 Task: Set the CVE identifier for the new security advisory in the repository "Javascript" to "Request CVE ID later".
Action: Mouse moved to (1145, 312)
Screenshot: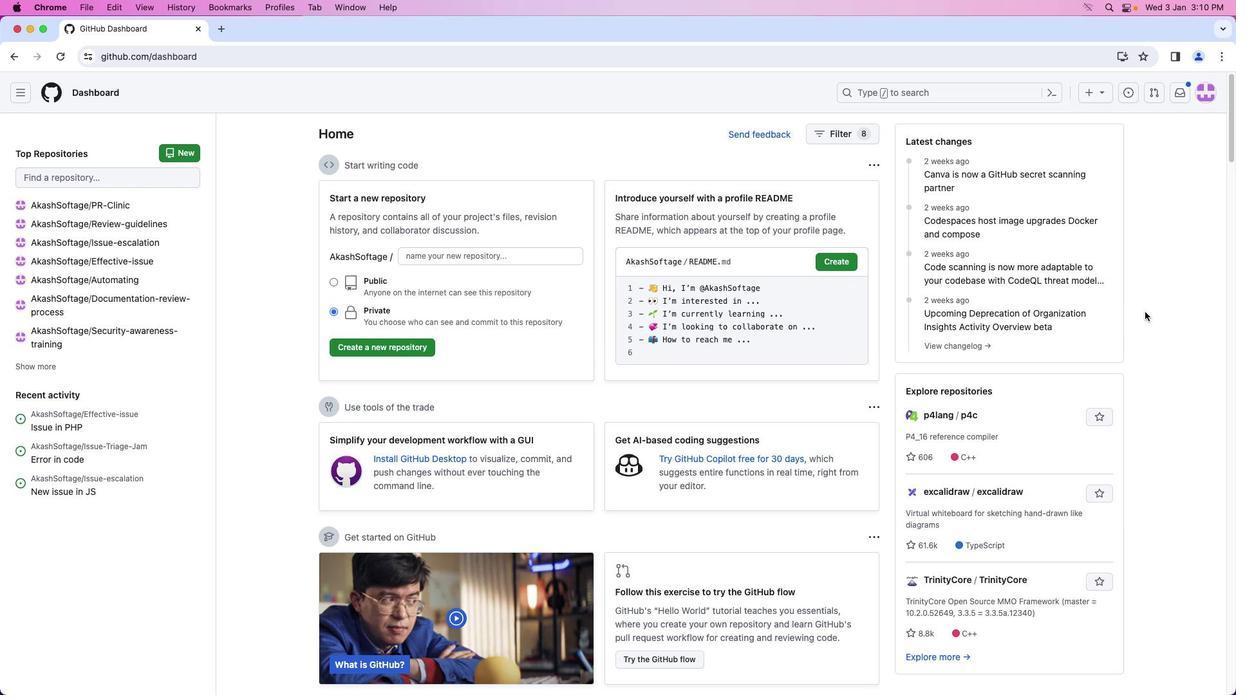 
Action: Mouse pressed left at (1145, 312)
Screenshot: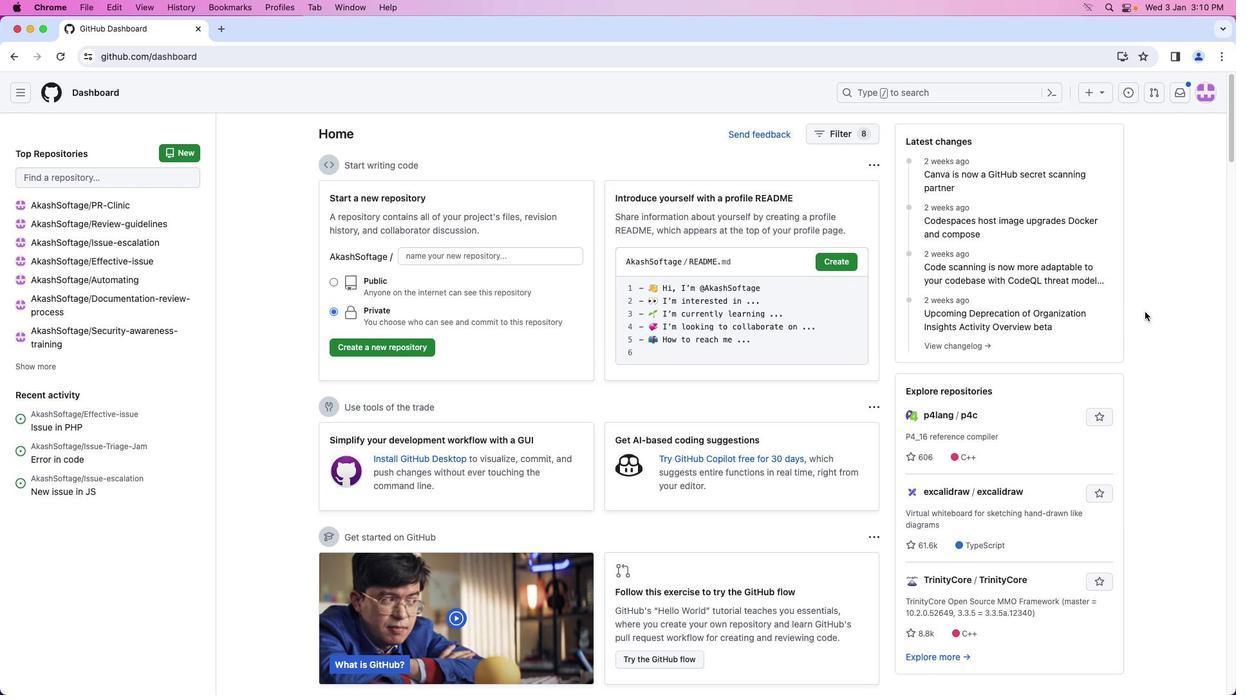 
Action: Mouse moved to (1210, 94)
Screenshot: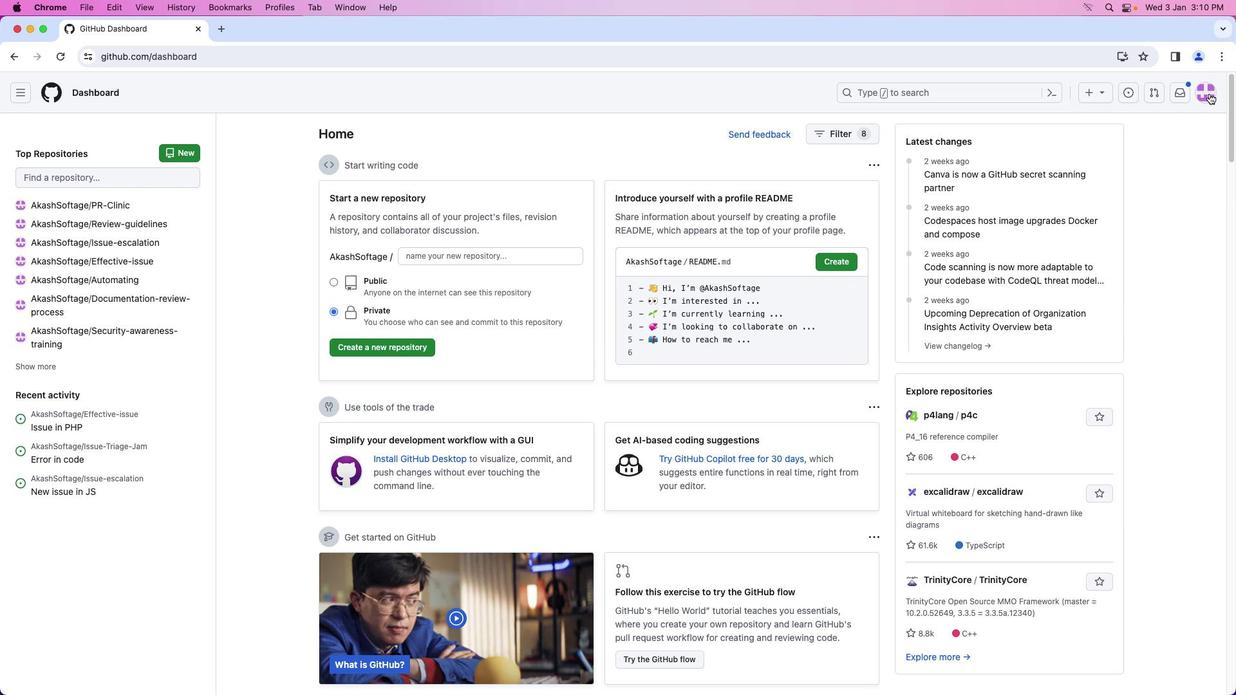 
Action: Mouse pressed left at (1210, 94)
Screenshot: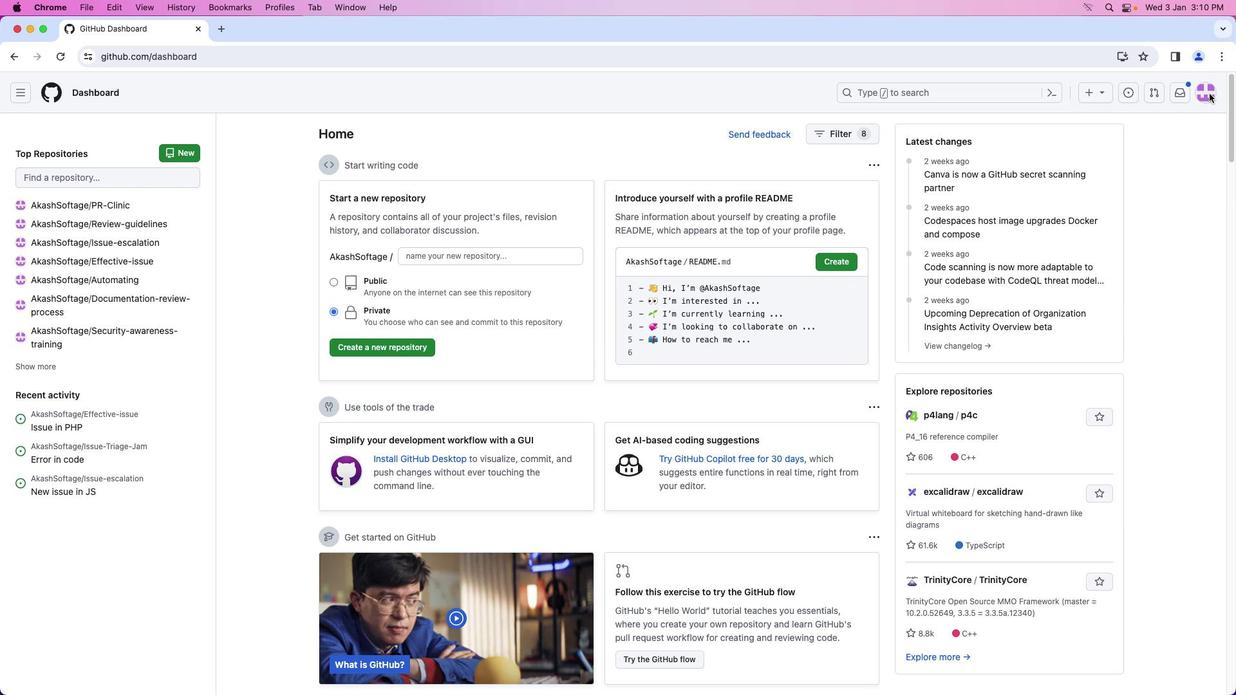 
Action: Mouse moved to (1141, 210)
Screenshot: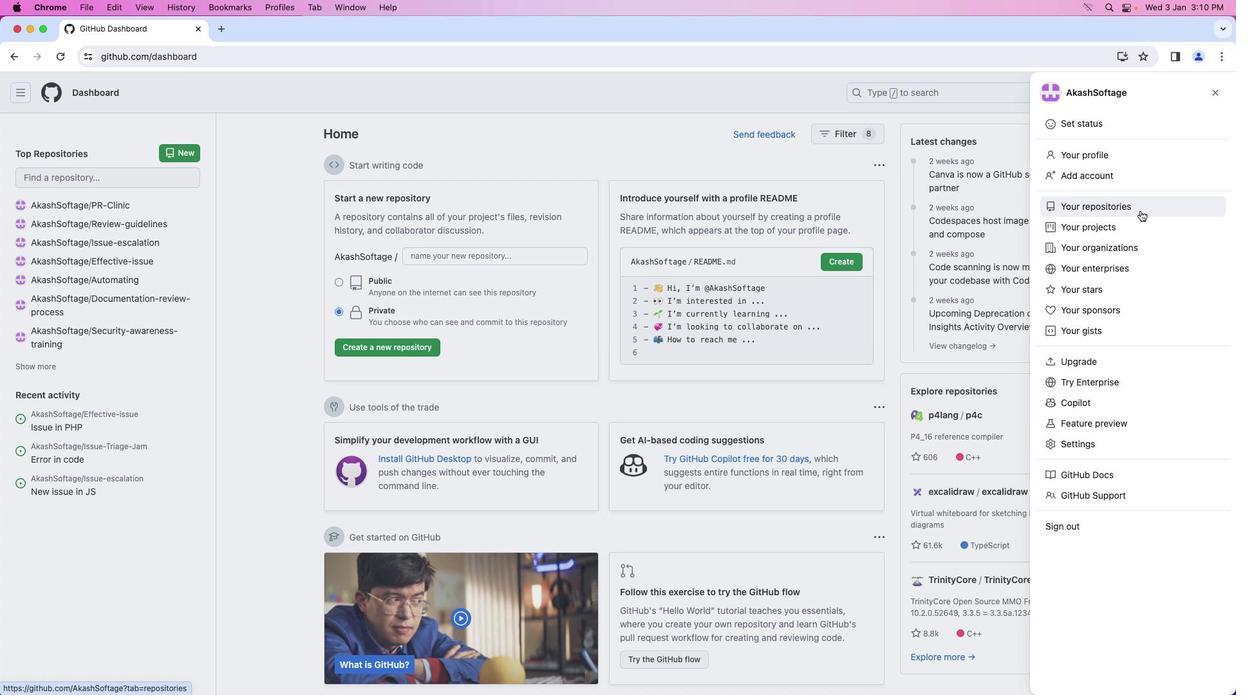 
Action: Mouse pressed left at (1141, 210)
Screenshot: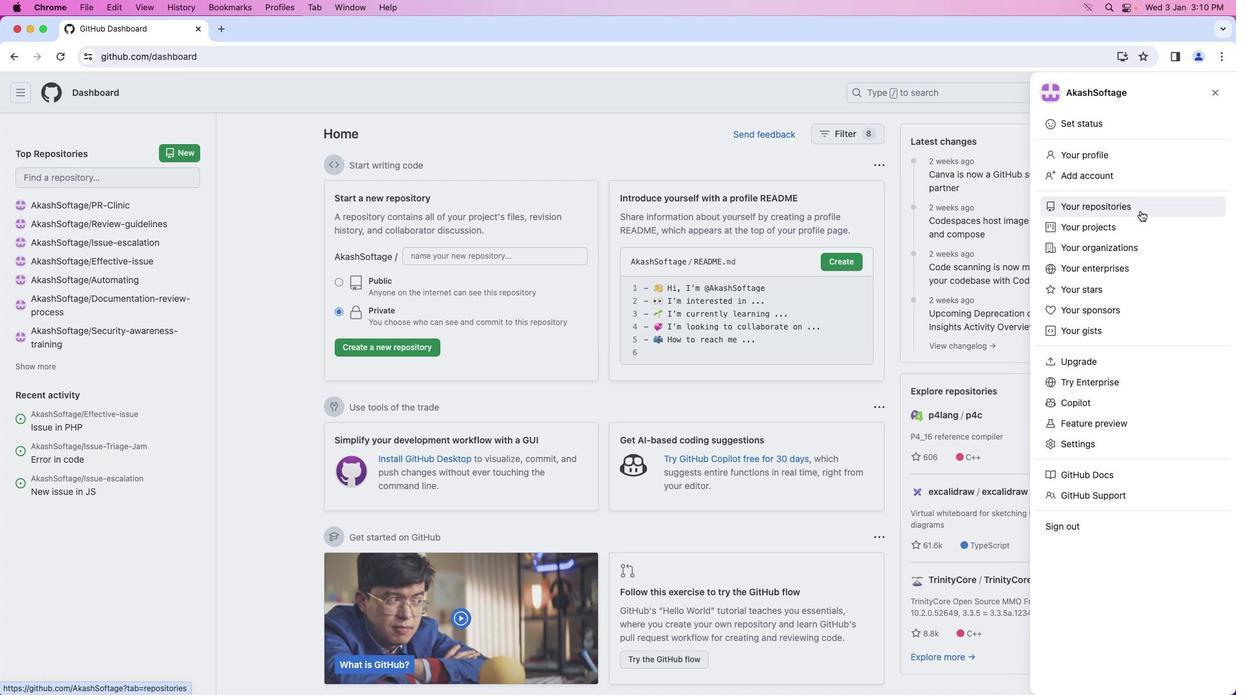 
Action: Mouse moved to (445, 215)
Screenshot: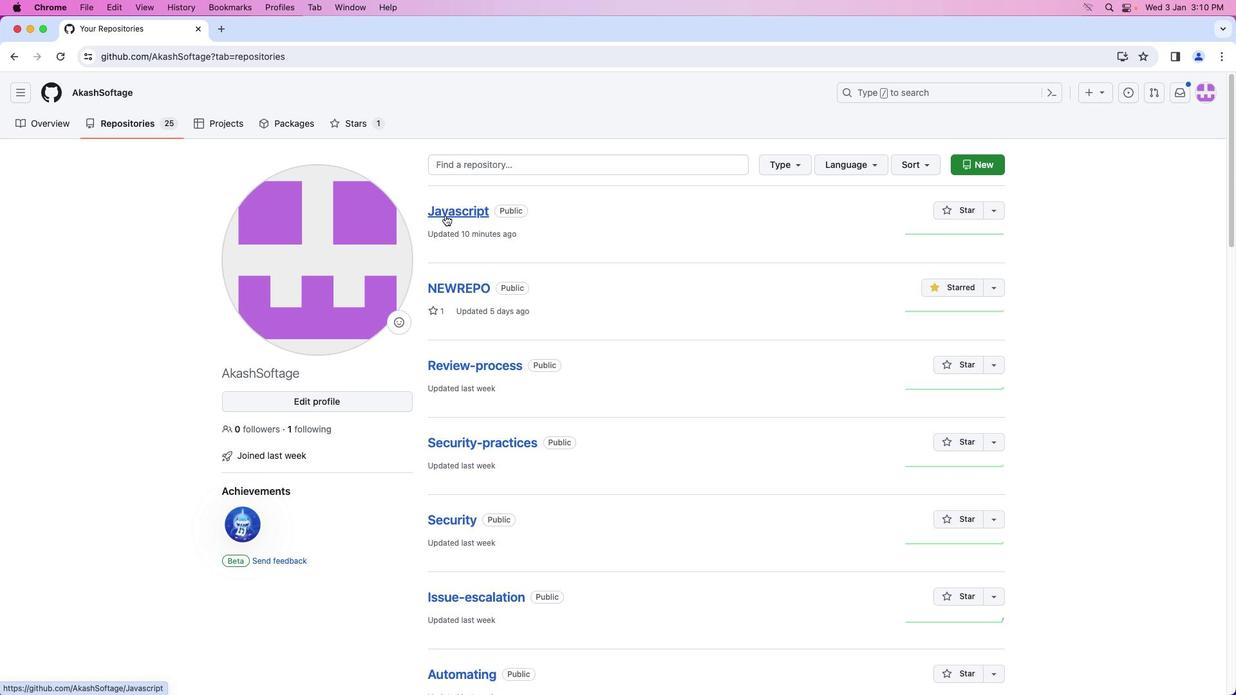 
Action: Mouse pressed left at (445, 215)
Screenshot: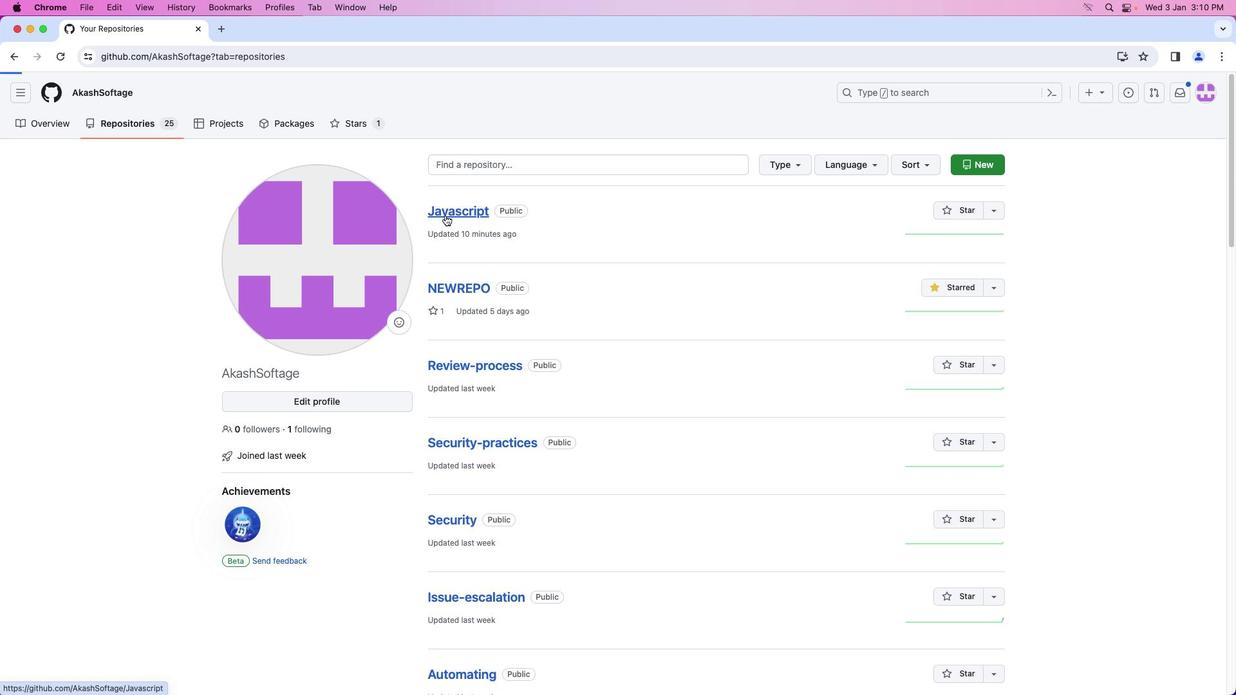 
Action: Mouse moved to (416, 127)
Screenshot: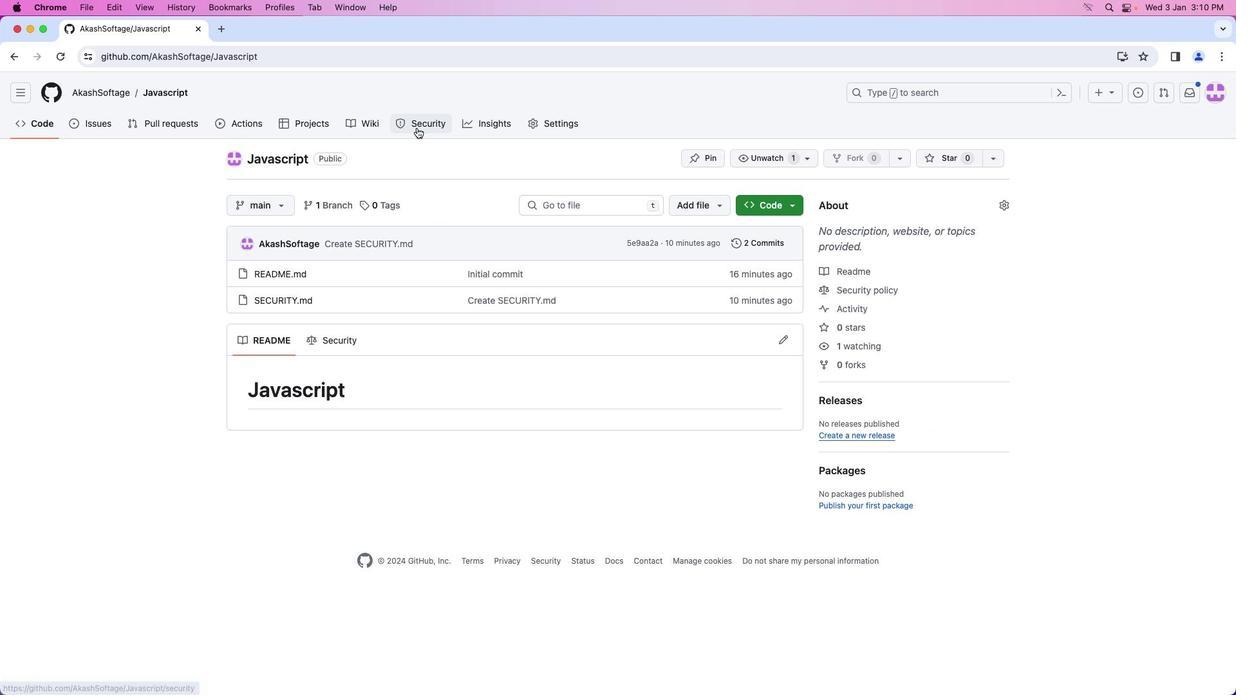 
Action: Mouse pressed left at (416, 127)
Screenshot: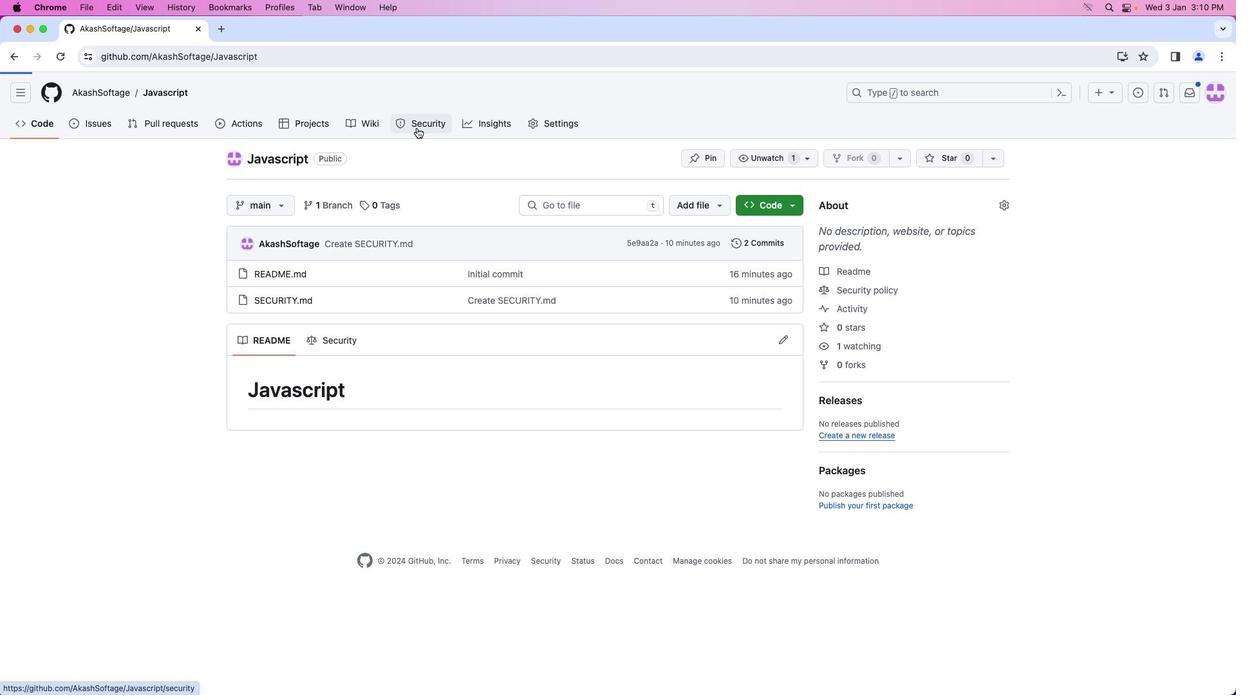 
Action: Mouse moved to (305, 237)
Screenshot: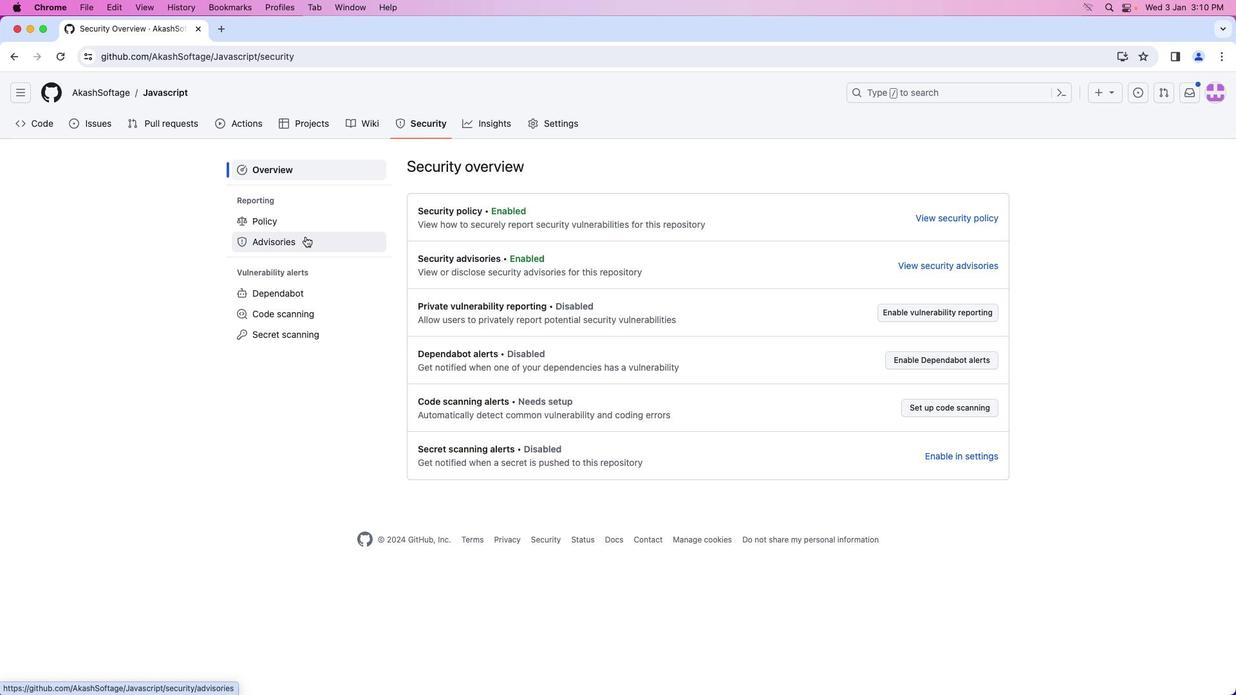 
Action: Mouse pressed left at (305, 237)
Screenshot: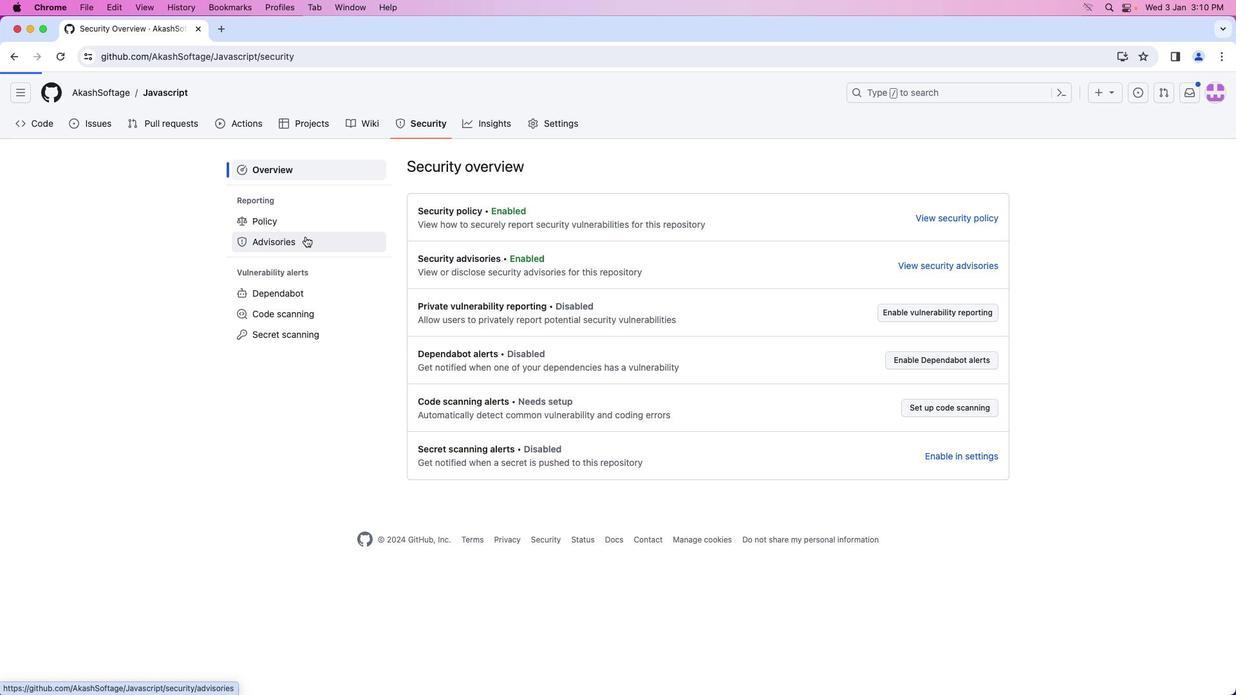 
Action: Mouse moved to (965, 173)
Screenshot: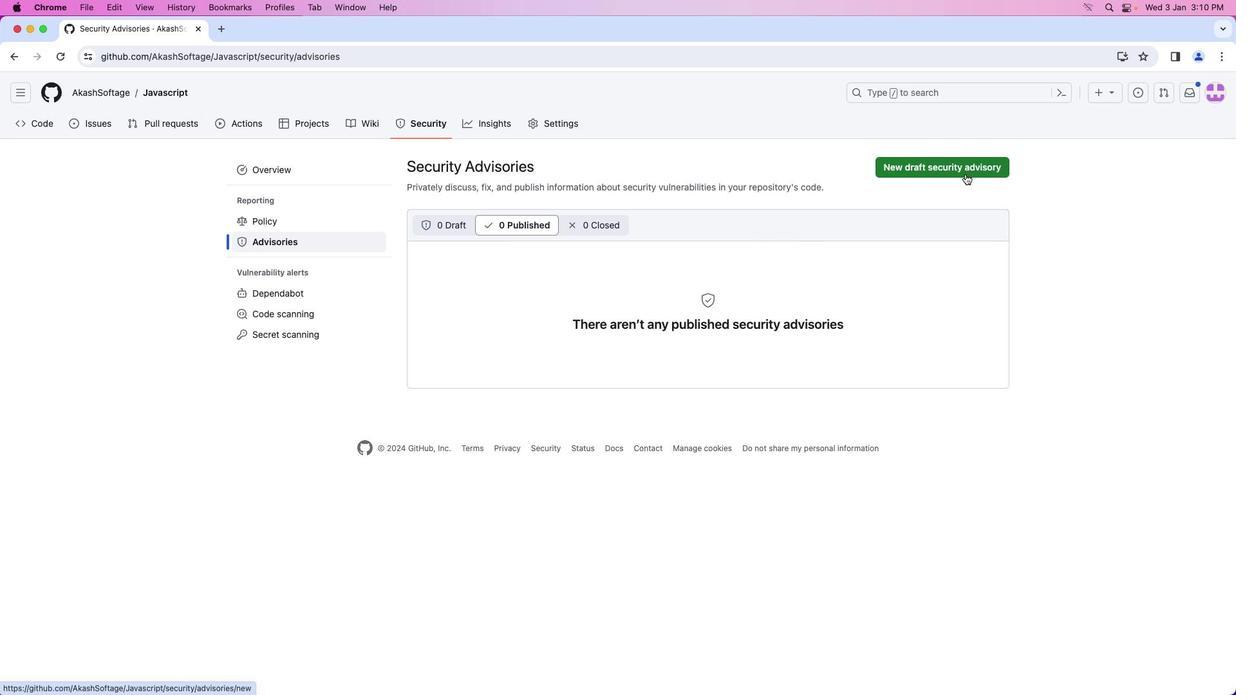 
Action: Mouse pressed left at (965, 173)
Screenshot: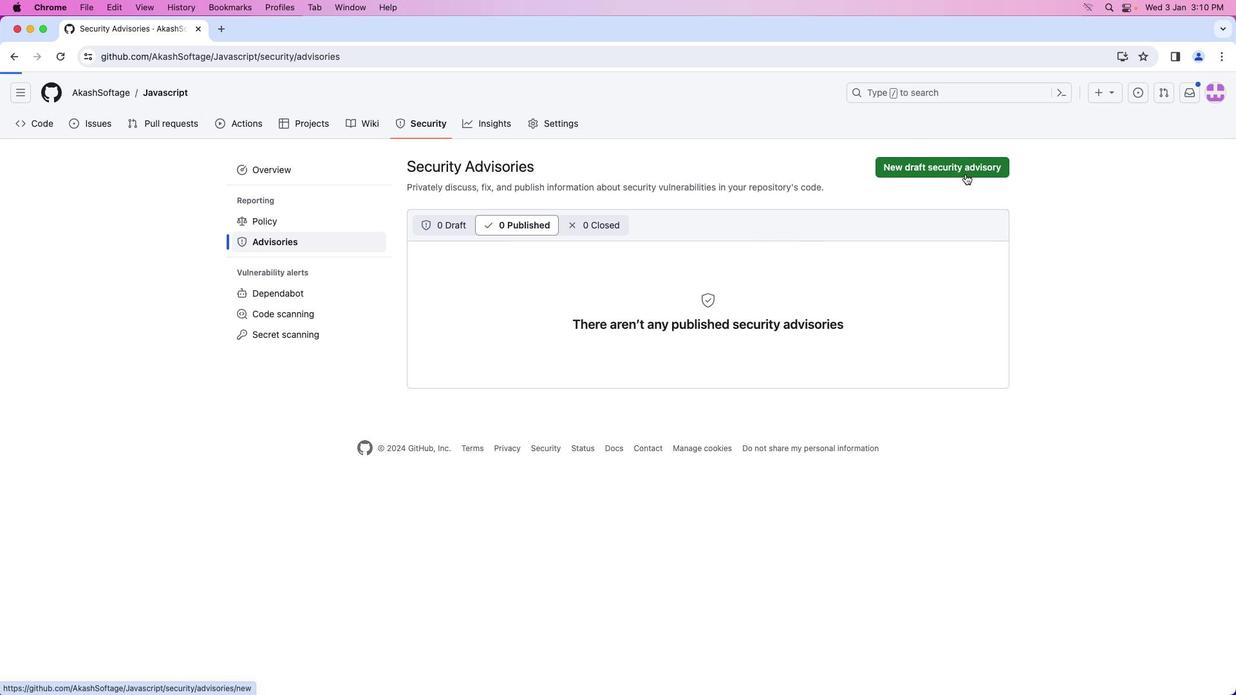
Action: Mouse moved to (541, 289)
Screenshot: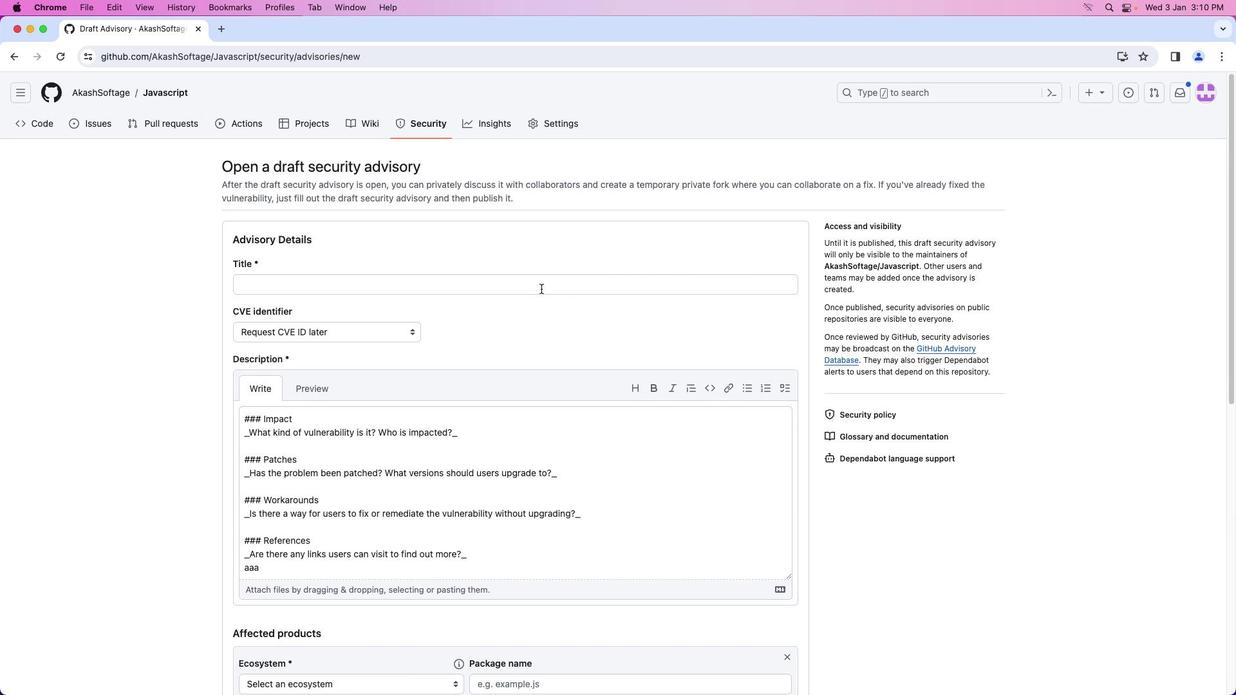 
Action: Mouse pressed left at (541, 289)
Screenshot: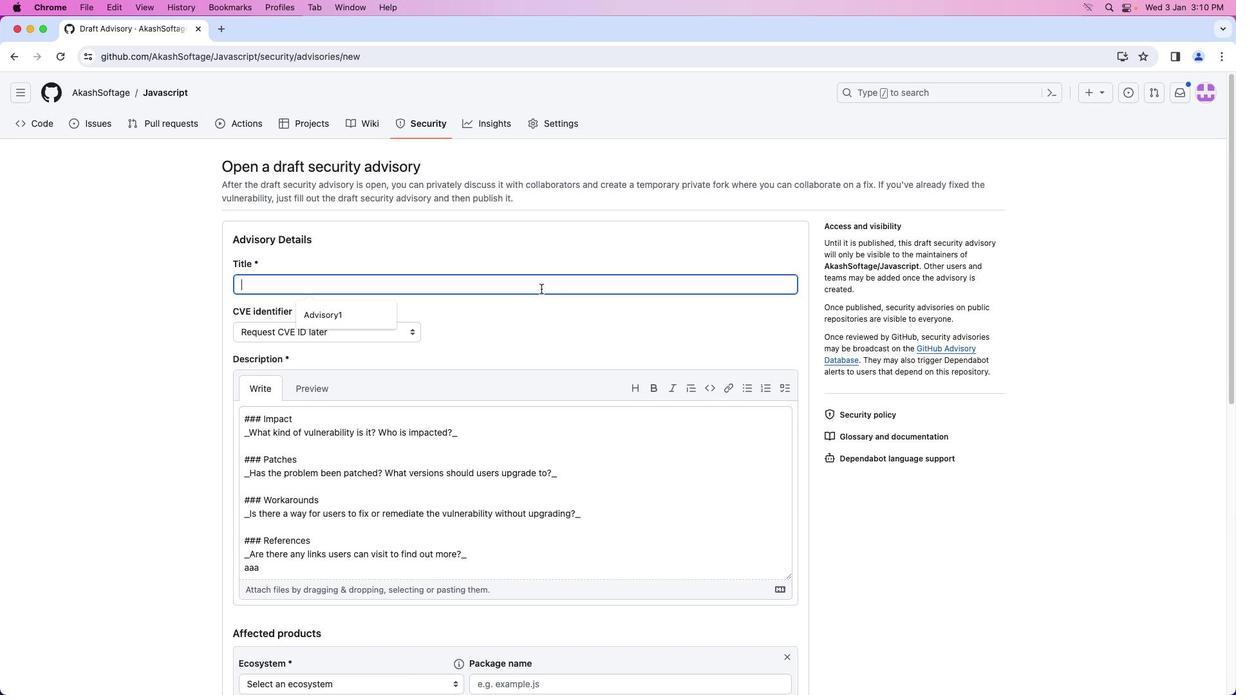 
Action: Mouse moved to (542, 289)
Screenshot: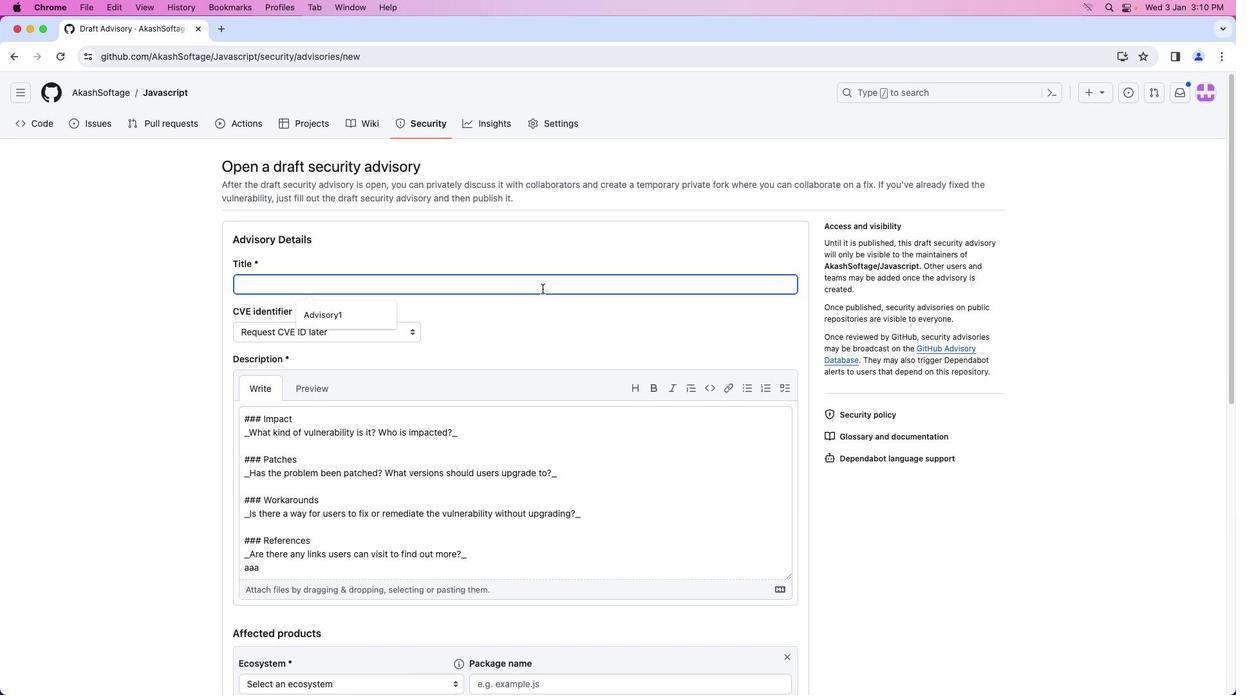 
Action: Key pressed 'a''d''v''i''s''o''r''y''1'
Screenshot: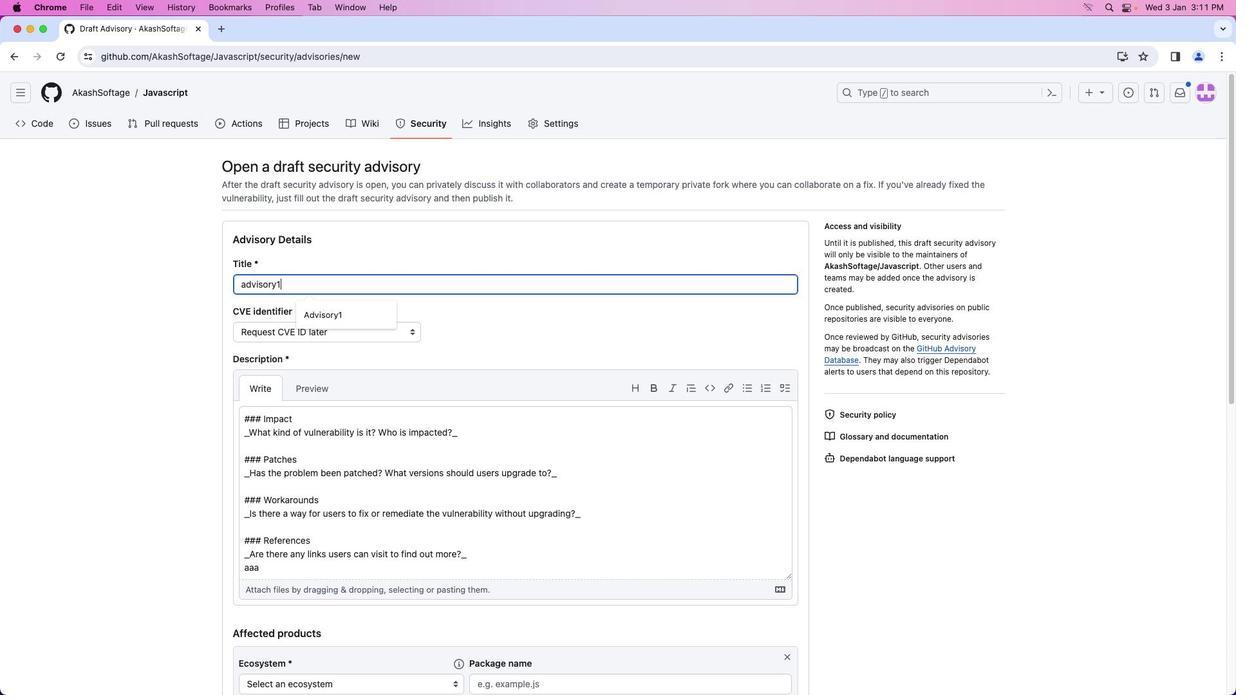 
Action: Mouse moved to (537, 311)
Screenshot: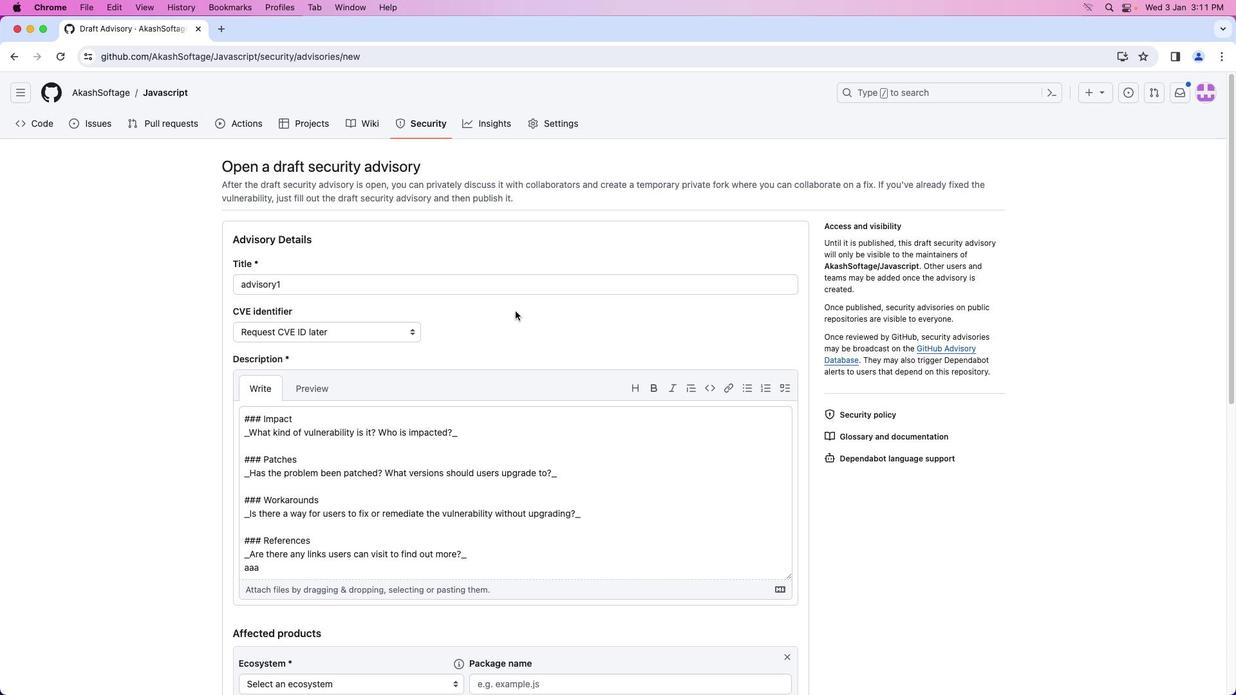 
Action: Mouse pressed left at (537, 311)
Screenshot: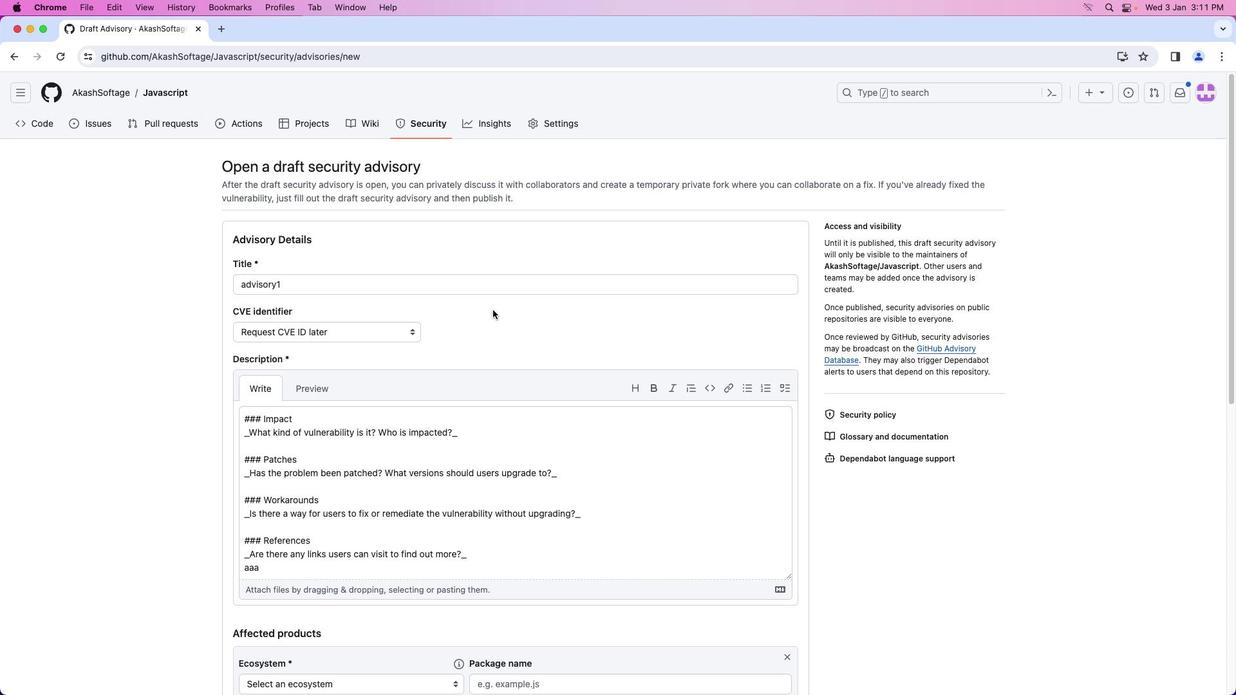 
Action: Mouse moved to (404, 331)
Screenshot: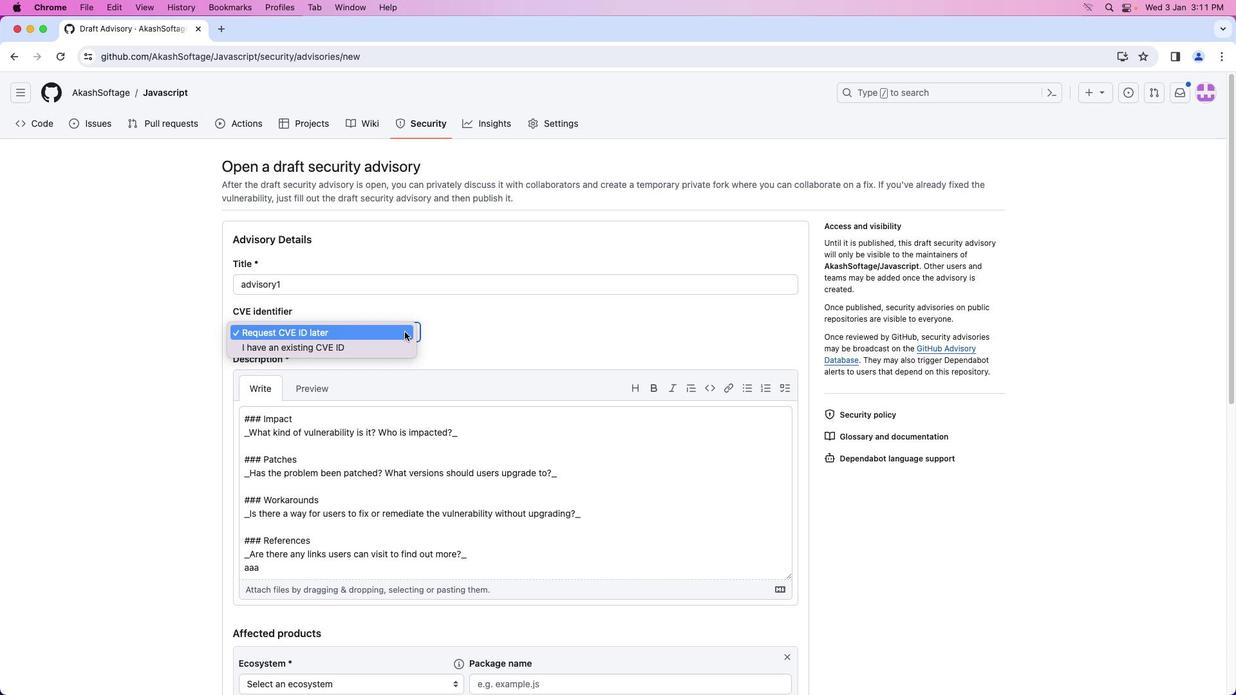 
Action: Mouse pressed left at (404, 331)
Screenshot: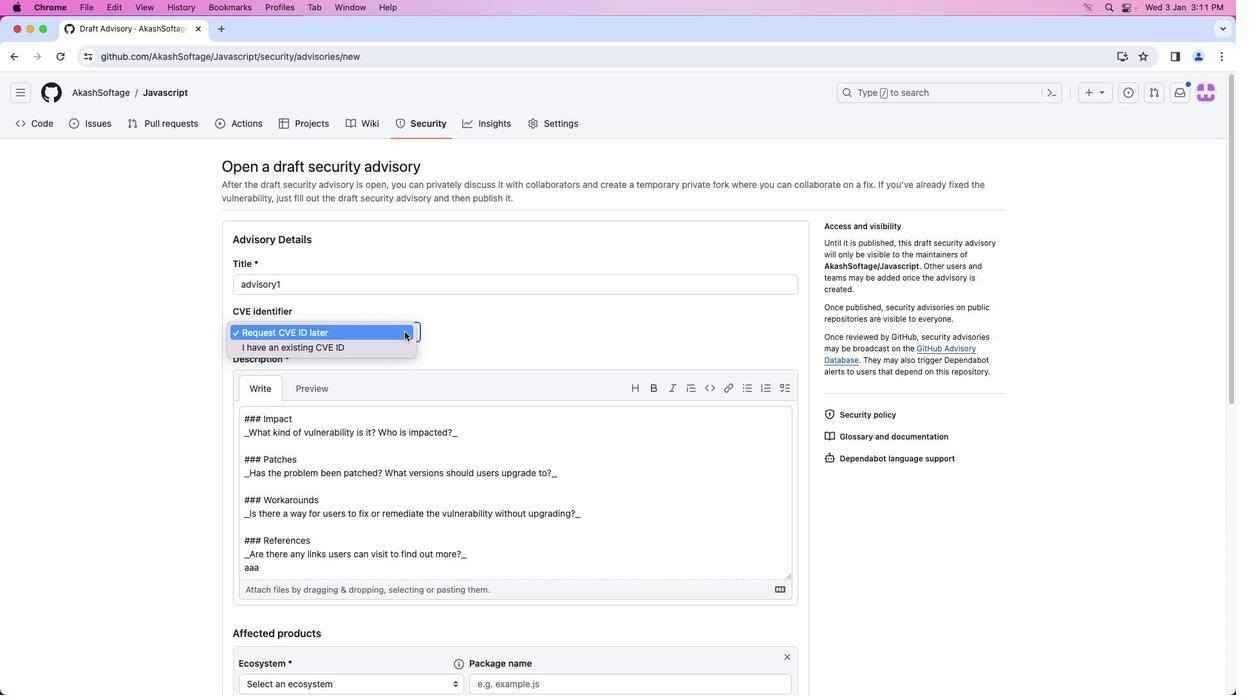 
Action: Mouse moved to (360, 336)
Screenshot: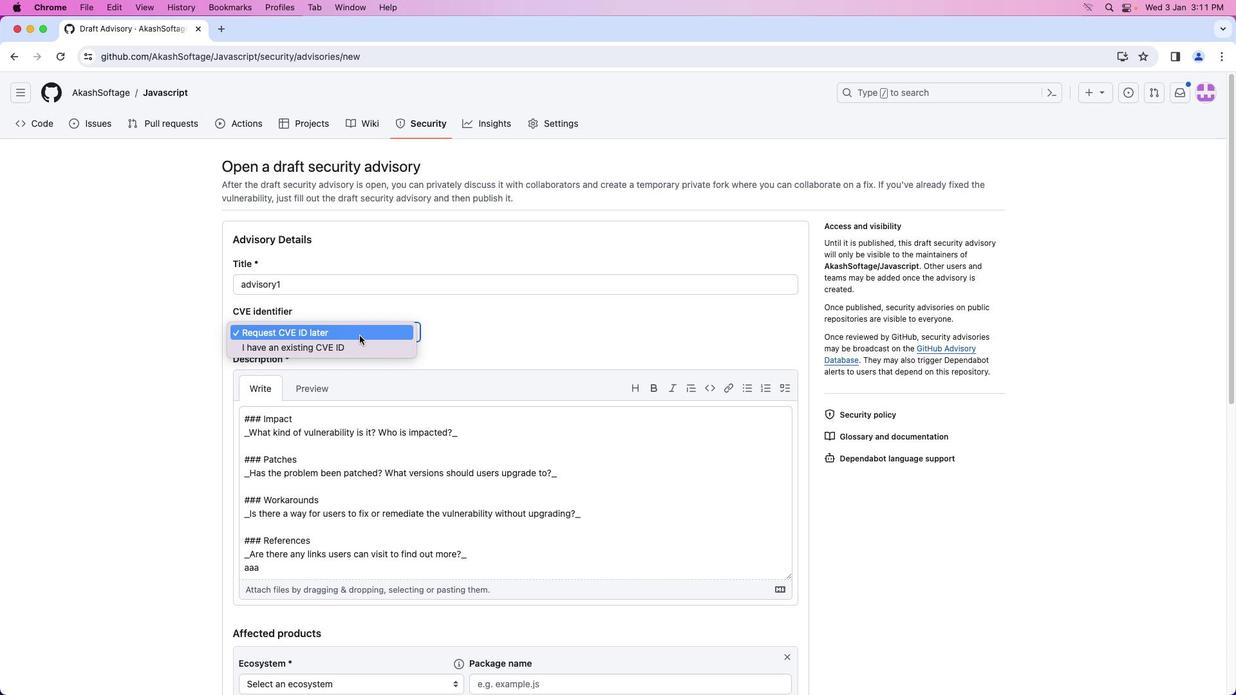
Action: Mouse pressed left at (360, 336)
Screenshot: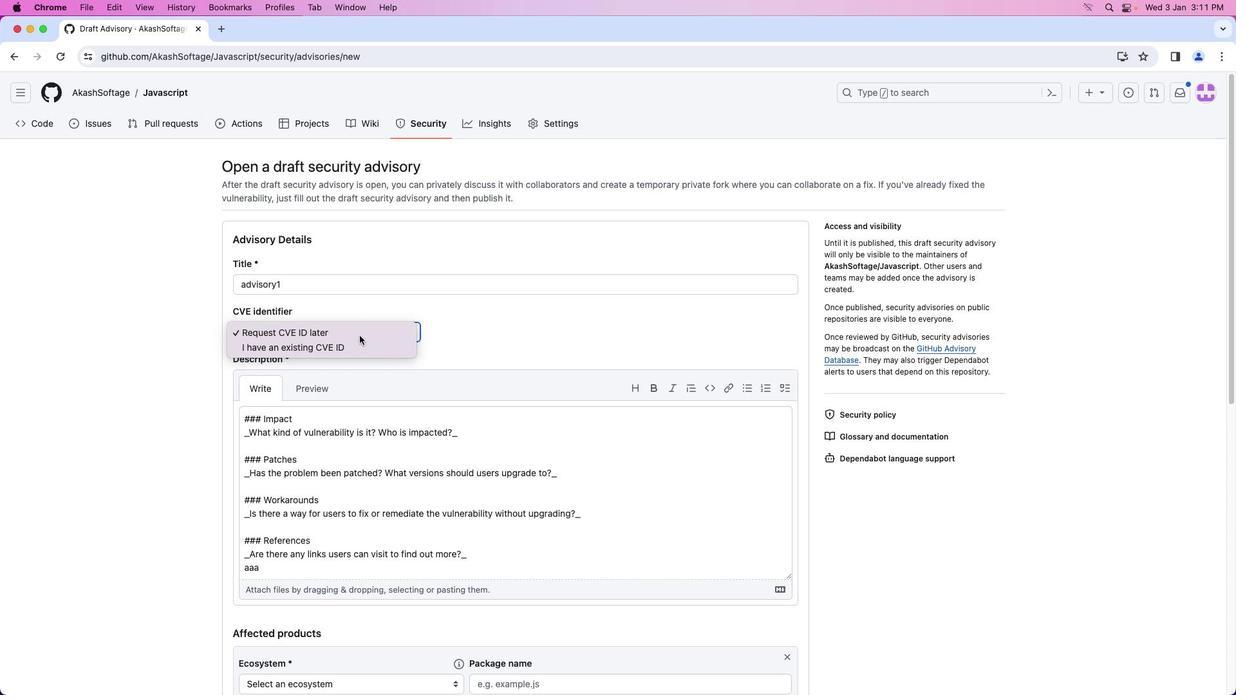 
Action: Mouse moved to (551, 329)
Screenshot: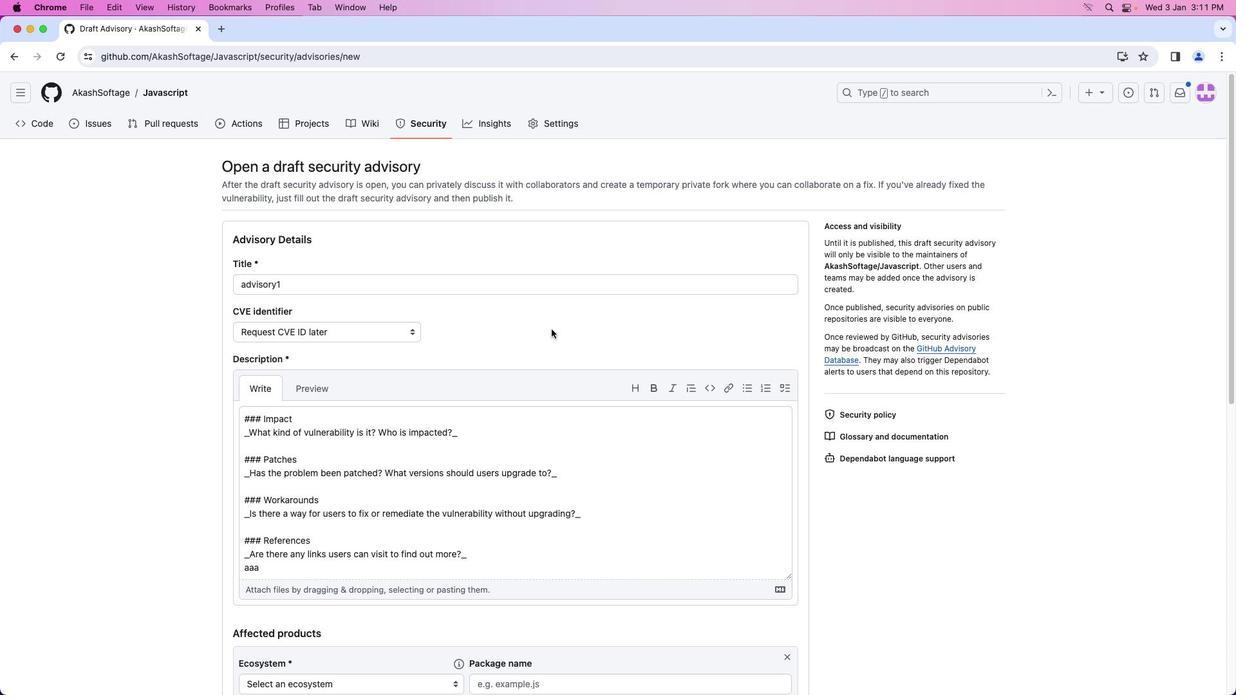 
Action: Mouse pressed left at (551, 329)
Screenshot: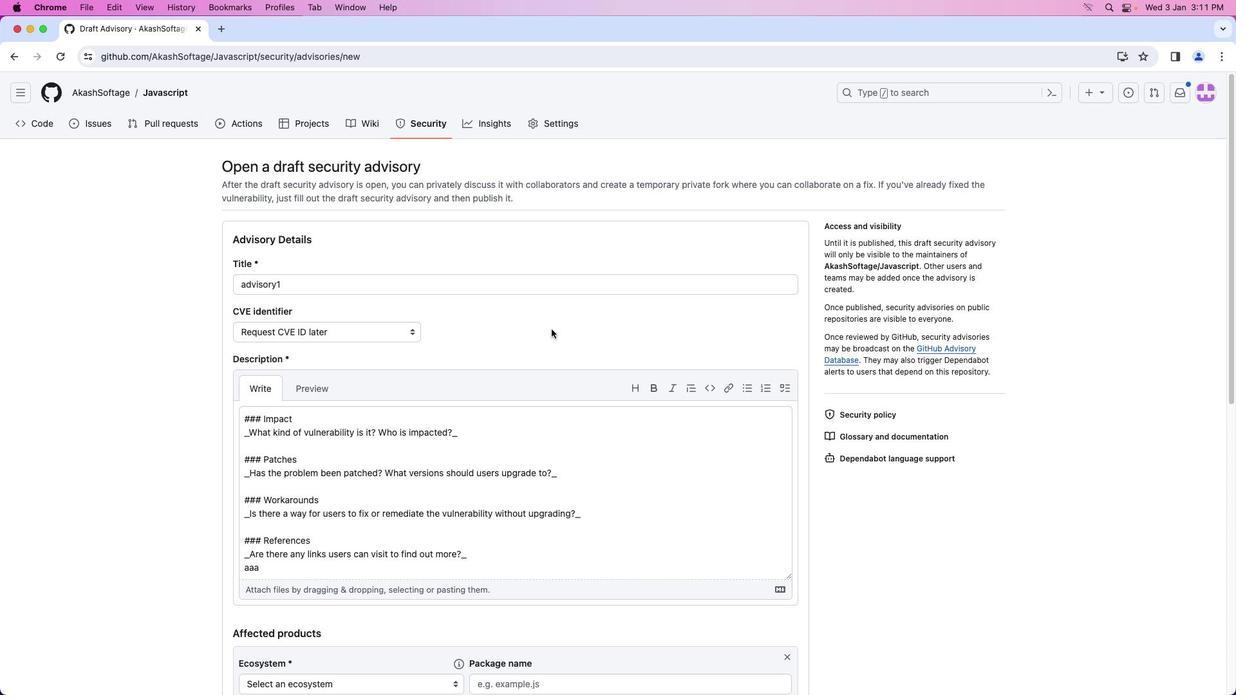 
Action: Mouse moved to (551, 329)
Screenshot: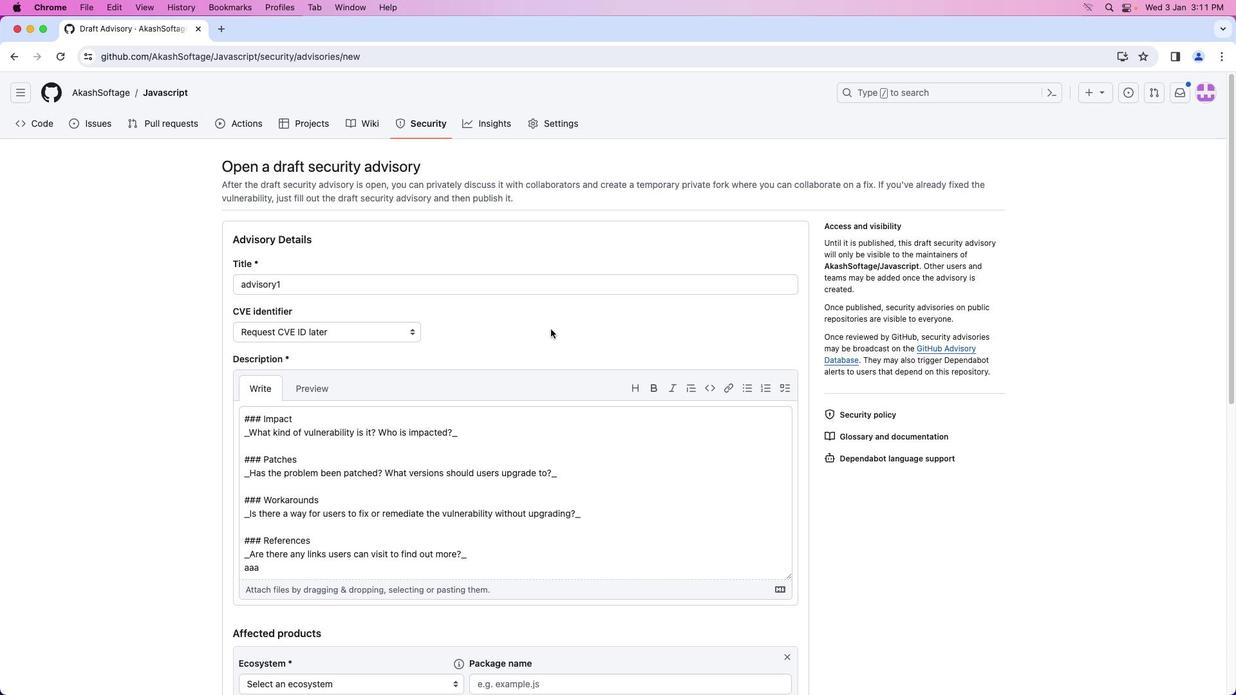 
